 Task: Extract the text inside a specific attribute in an HTML document.
Action: Mouse pressed left at (533, 556)
Screenshot: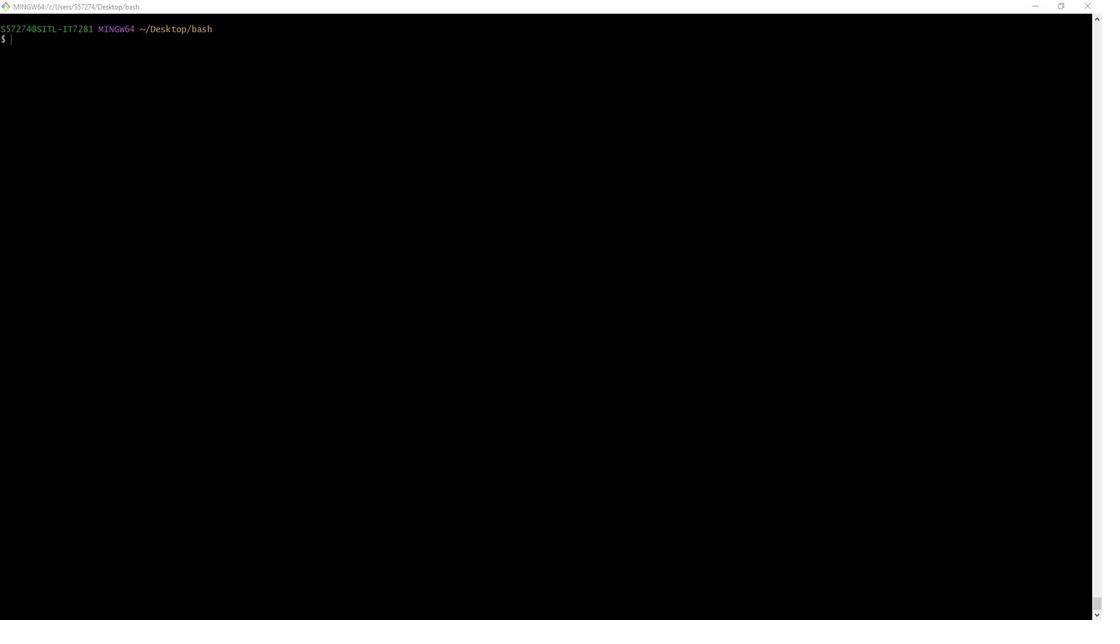 
Action: Mouse moved to (1061, 366)
Screenshot: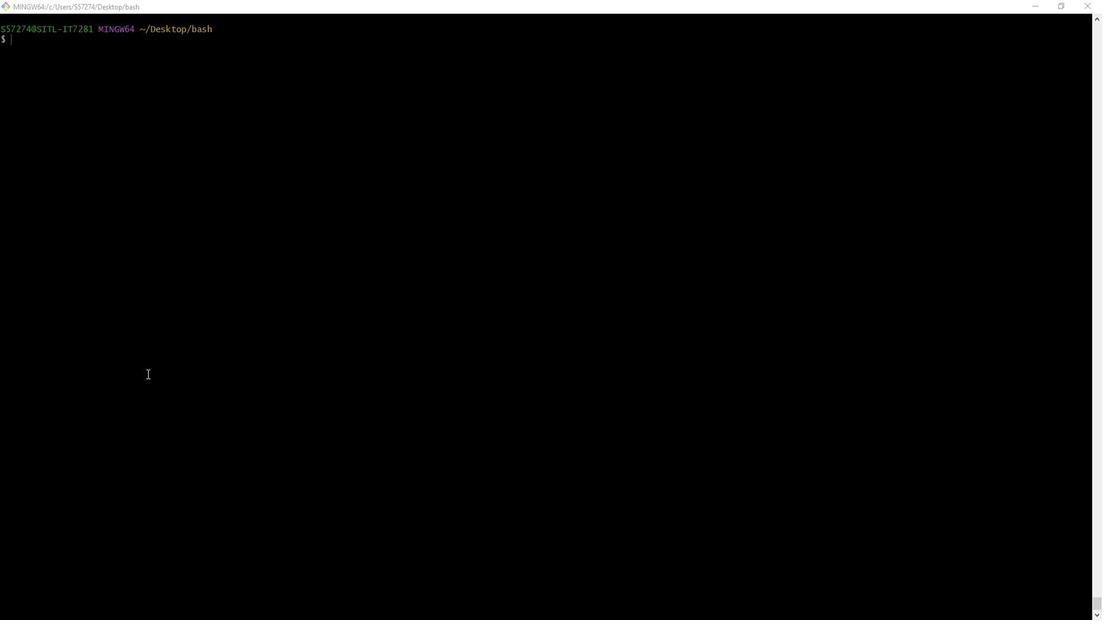 
Action: Mouse pressed left at (1061, 366)
Screenshot: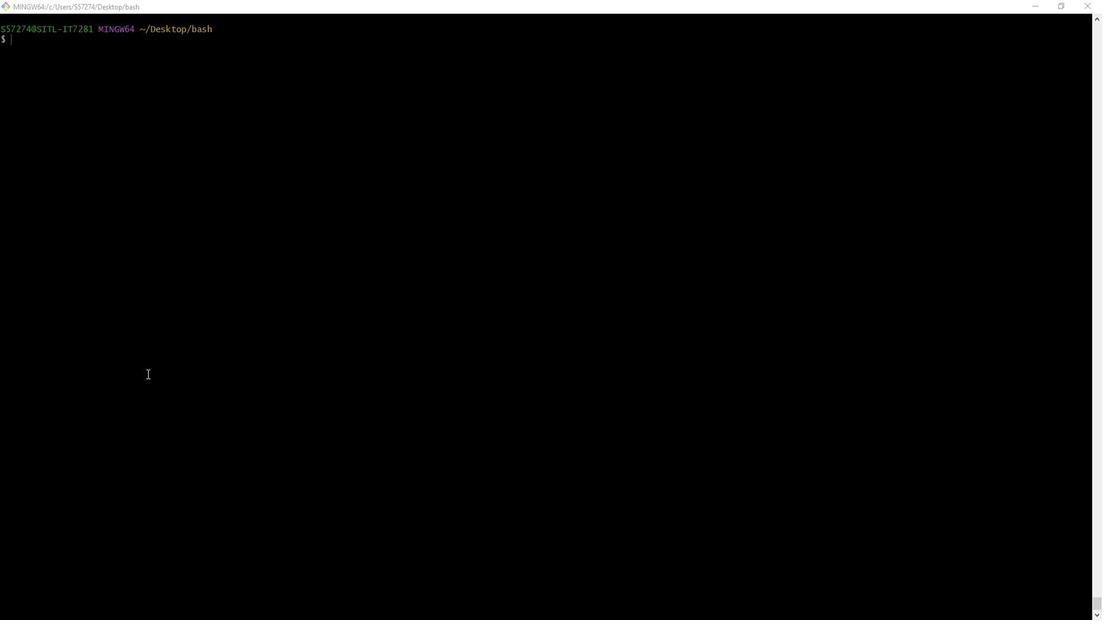 
Action: Key pressed touch<Key.space>tag<Key.shift_r>_html.sh<Key.enter>vim<Key.space>tag<Key.shift_r>_html.c<Key.backspace>sh<Key.enter>i<Key.shift_r>#<Key.shift_r>!/bin/bash<Key.enter><Key.enter><Key.shift_r>#<Key.shift_r><Key.shift_r>H<Key.backspace><Key.space><Key.shift_r>Html<Key.space>content<Key.enter><Key.space><Key.backspace><Key.backspace><Key.space>html<Key.shift_r>_content='<Key.enter><Key.tab><Key.shift_r><<Key.shift_r>!<Key.shift_r>DOCTYPE<Key.space>html<Key.shift_r>><Key.enter><Key.shift_r><html<Key.shift_r>><Key.enter><Key.tab><Key.shift_r><head<Key.shift_r>><Key.enter><Key.tab><Key.shift_r><title<Key.shift_r>><Key.shift_r>Example<Key.space><Key.shift_r>Page<Key.shift_r></title<Key.shift_r>><Key.enter><Key.backspace><Key.shift_r></head<Key.shift_r>><Key.enter><Key.shift_r><body<Key.shift_r>><Key.enter><Key.tab><Key.shift_r><h2<Key.shift_r>><Key.space><Key.backspace><Key.shift_r>Section<Key.space>1<Key.shift_r></h2<Key.shift_r>><Key.enter><Key.shift_r><p<Key.shift_r>><Key.shift_r>Ths<Key.backspace>is<Key.space>is<Key.space>the<Key.space>content<Key.space>of<Key.space>section<Key.space>1.<Key.shift_r></p<Key.shift_r>><Key.enter><Key.shift_r><h2<Key.shift_r>><Key.shift_r>Section<Key.space>2<Key.shift_r><.<Key.backspace>/h2<Key.shift_r>><Key.enter><Key.shift_r><p<Key.shift_r>><Key.shift_r>This<Key.space>is<Key.space>the<Key.space>content<Key.space>of<Key.space>section<Key.space>2.<Key.shift_r></p<Key.shift_r>><Key.enter><Key.shift_r><s<Key.backspace>h2<Key.shift_r>><Key.shift_r>Section<Key.space>3<Key.shift_r></h2<Key.shift_r>><Key.enter><Key.shift_r><p<Key.shift_r>><Key.shift_r>This<Key.space>is<Key.space>the<Key.space>content<Key.space>of<Key.space>section<Key.space>3.<Key.shift_r></p<Key.shift_r>><Key.enter><Key.backspace><Key.shift_r></body<Key.shift_r>><Key.enter><Key.backspace><Key.shift_r></html<Key.shift_r>><Key.enter><Key.backspace>'<Key.enter><Key.enter><Key.shift_r>#<Key.space>save<Key.space>the<Key.space>content<Key.space>to<Key.space>a<Key.space>file<Key.enter><Key.backspace><Key.backspace><Key.space>echo<Key.space><Key.shift_r>"<Key.shift_r>$html<Key.shift_r>_content<Key.shift_r>"<Key.shift_r>><Key.space><Key.left><Key.left><Key.space><Key.right><Key.space>index.htm<Key.enter><Key.enter><Key.shift_r>#<Key.space>get<Key.space>user<Key.space>input<Key.space>for<Key.space>tag<Key.space>and<Key.space>attributes<Key.space>nea<Key.backspace><Key.backspace>ames<Key.enter><Key.backspace><Key.backspace>read<Key.space>-p<Key.space><Key.shift_r>"<Key.shift_r>Enter<Key.space>the<Key.space>tag<Key.space>name<Key.space><Key.shift_r><Key.shift_r><Key.shift_r><Key.shift_r><Key.shift_r><Key.shift_r><Key.shift_r><Key.shift_r><Key.shift_r><Key.shift_r><Key.shift_r><Key.shift_r><Key.shift_r><Key.shift_r>(e.h<Key.backspace>g.,<Key.space>'h2'<Key.shift_r>)<Key.shift_r>:<Key.space><Key.shift_r>"<Key.space>tag<Key.shift_r>_name<Key.enter>
Screenshot: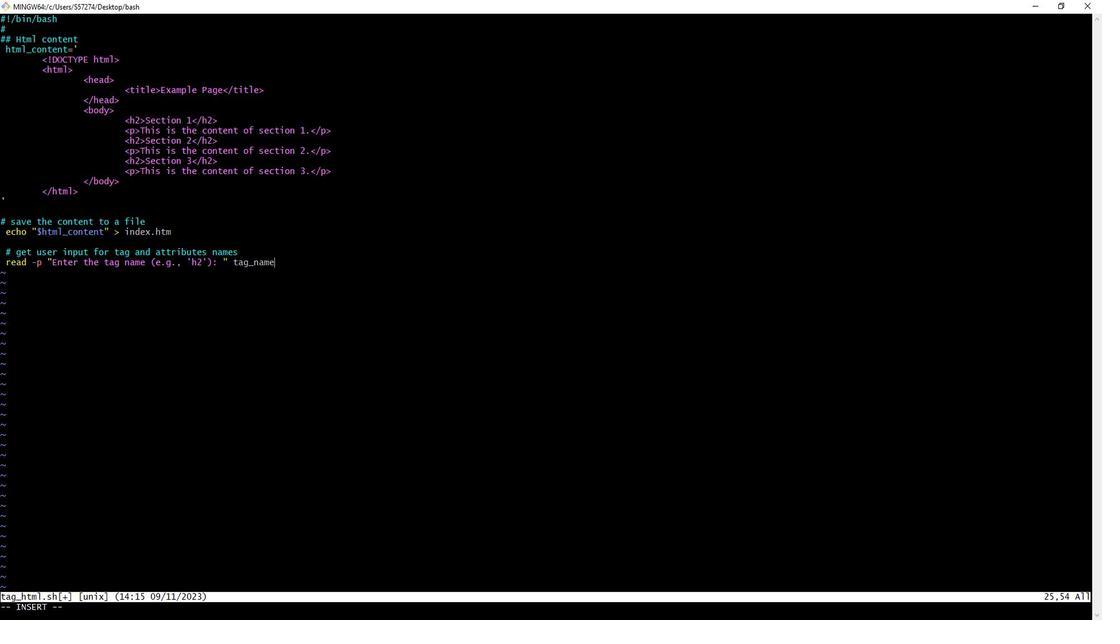 
Action: Mouse moved to (720, 433)
Screenshot: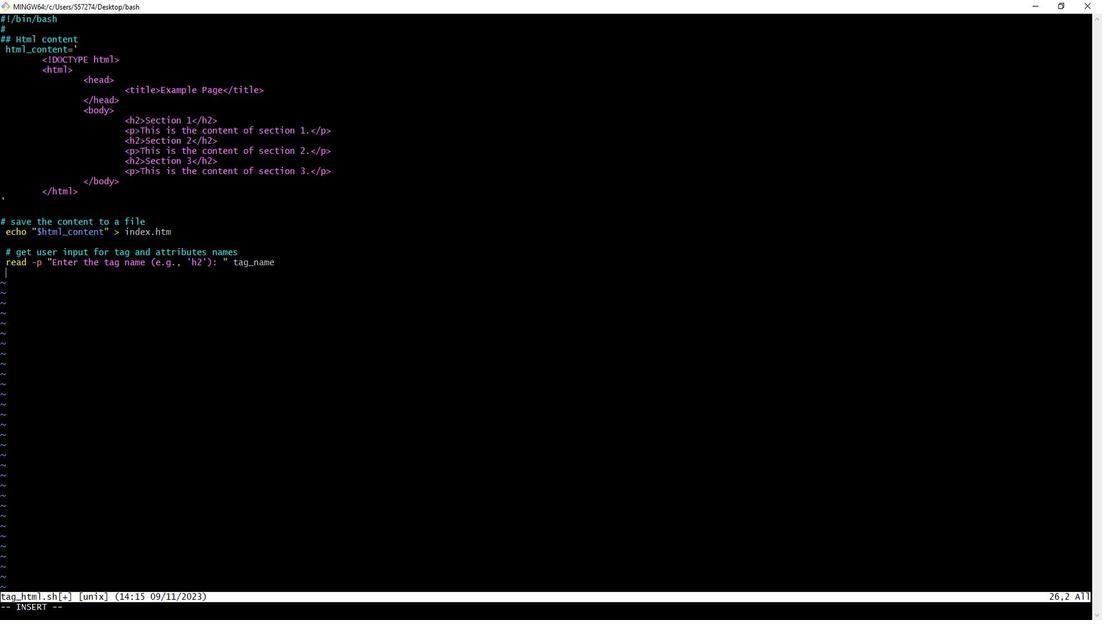
Action: Mouse scrolled (720, 432) with delta (0, 0)
Screenshot: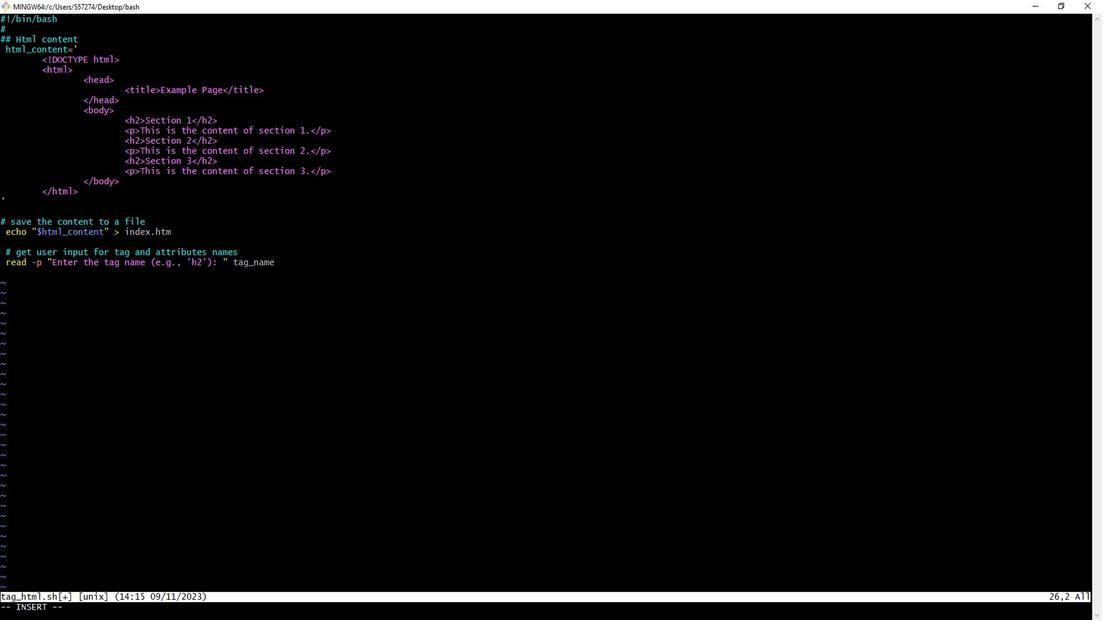 
Action: Mouse scrolled (720, 432) with delta (0, 0)
Screenshot: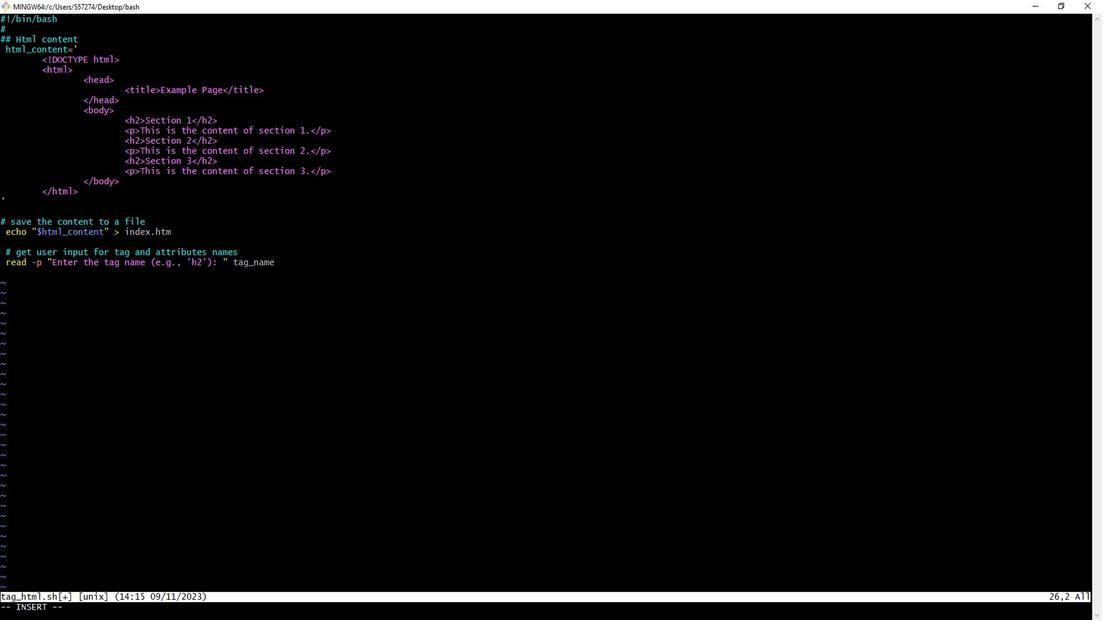 
Action: Mouse scrolled (720, 432) with delta (0, 0)
Screenshot: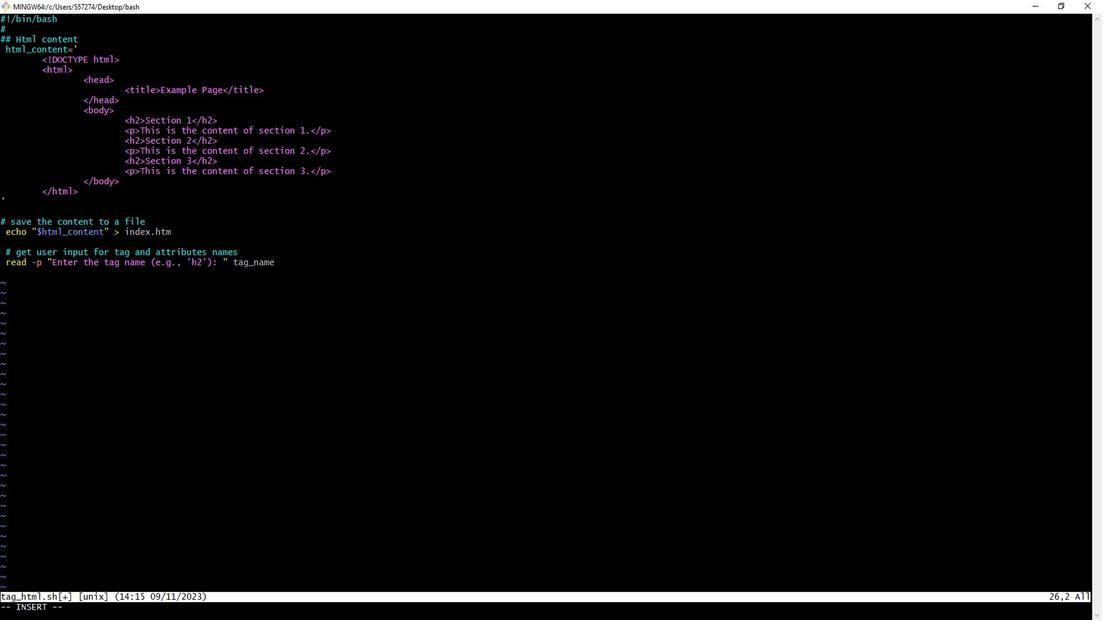 
Action: Mouse scrolled (720, 432) with delta (0, 0)
Screenshot: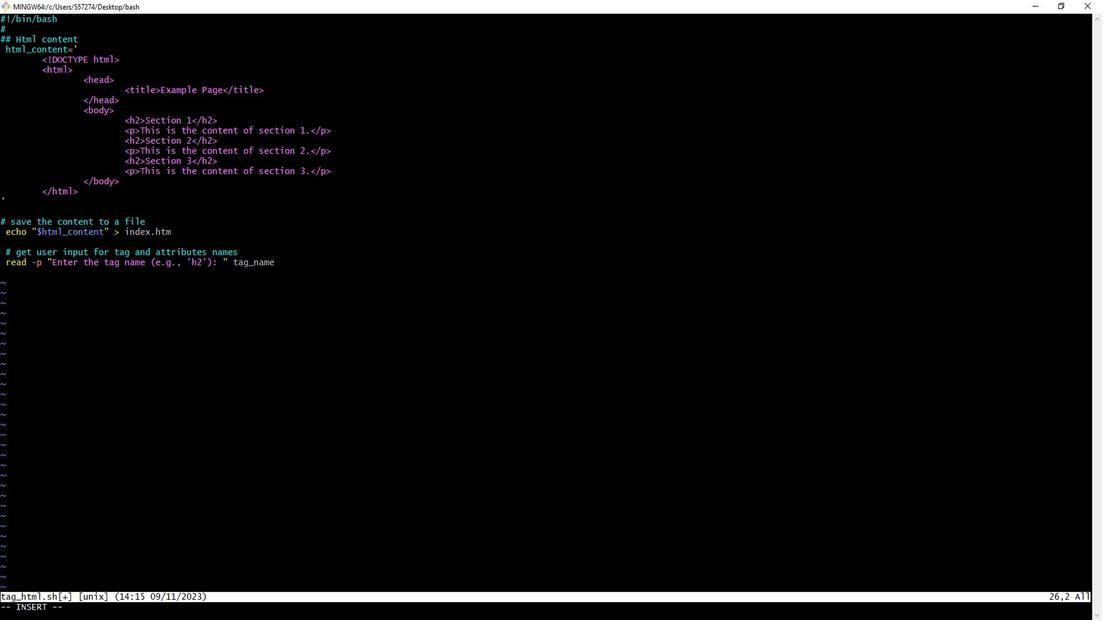 
Action: Mouse scrolled (720, 432) with delta (0, 0)
Screenshot: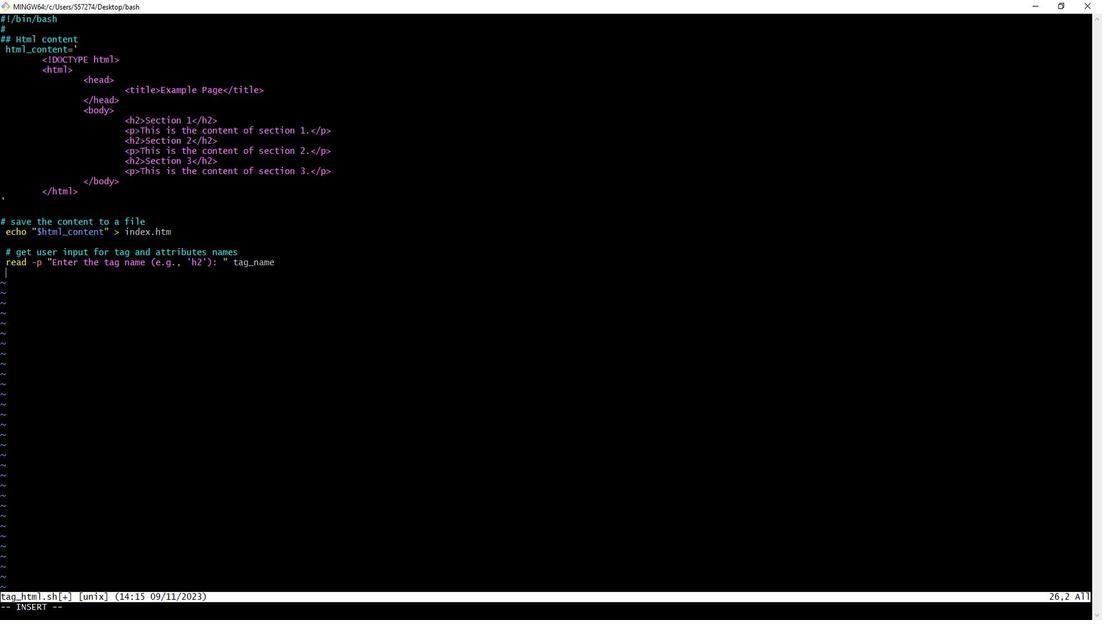 
Action: Mouse moved to (1061, 358)
Screenshot: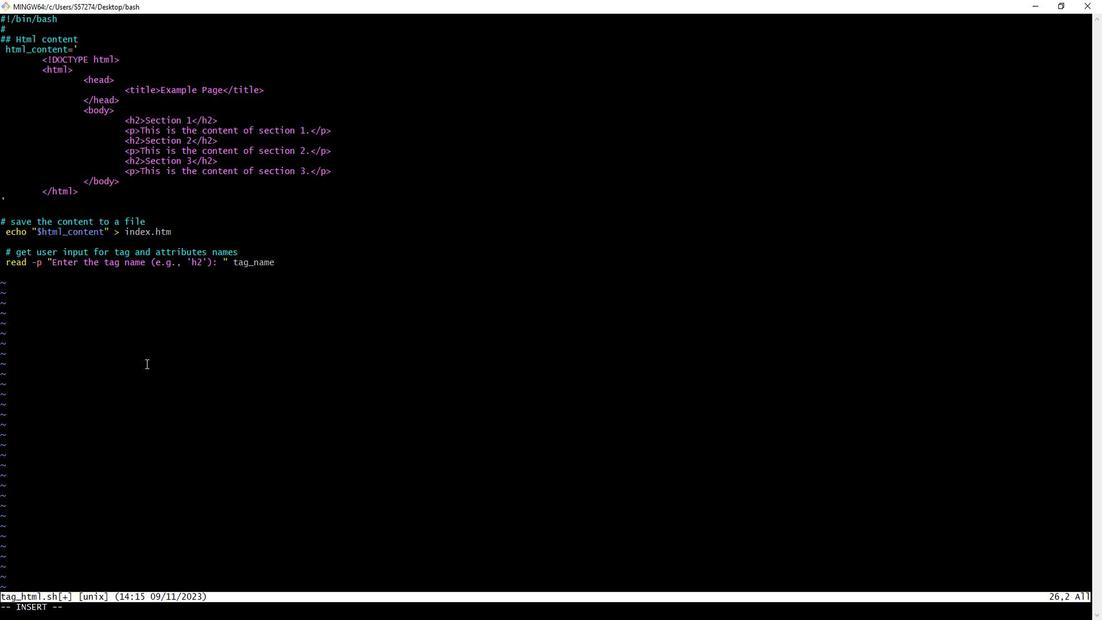 
Action: Mouse pressed left at (1061, 358)
Screenshot: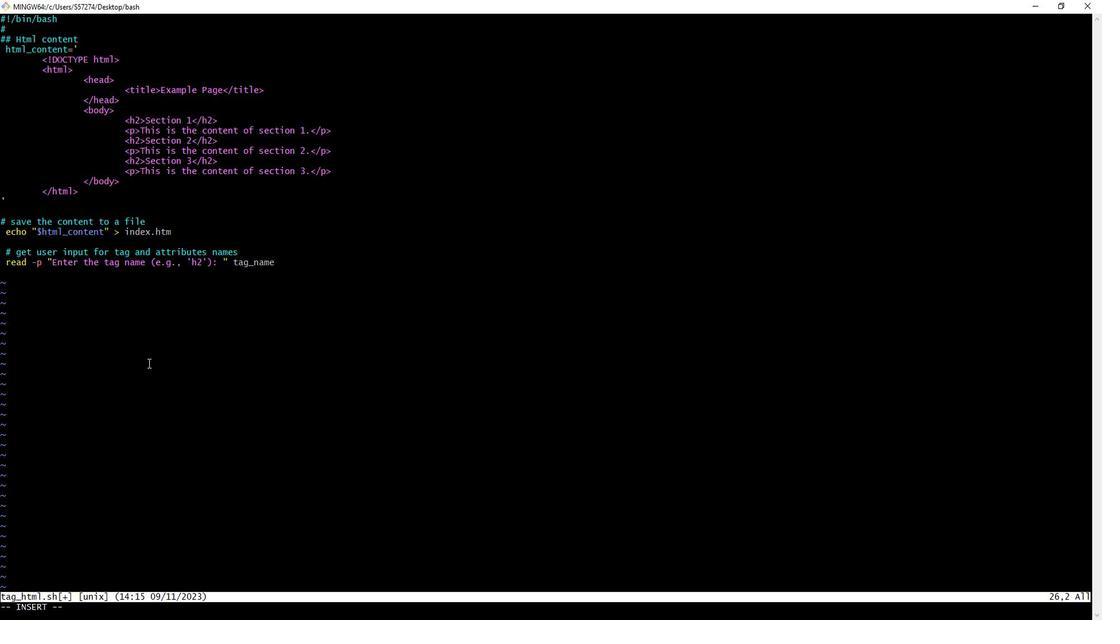
Action: Key pressed <Key.shift_r><Key.shift_r><Key.shift_r><Key.shift_r>#<Key.space>extract<Key.space>text<Key.space>inside<Key.space>the<Key.space>specified<Key.space>tag<Key.space>using<Key.space>grep<Key.space>n<Key.backspace>=a<Key.backspace><Key.backspace>and<Key.space>sed<Key.enter><Key.backspace><Key.backspace>grep<Key.shift_r><Key.shift_r><Key.shift_r><Key.shift_r><Key.shift_r><Key.shift_r><Key.shift_r>_pattern=<Key.shift_r>"<Key.shift_r><<Key.shift_r>$tagname<Key.left><Key.left><Key.left><Key.left><Key.shift_r>_<Key.right><Key.right><Key.right><Key.right><Key.shift_r><Key.shift_r><Key.shift_r><Key.shift_r><Key.shift_r><Key.shift_r><Key.shift_r><Key.shift_r><Key.shift_r><Key.shift_r><Key.shift_r><Key.shift_r>>\\<Key.shift_r>K<Key.shift_r><Key.shift_r><Key.shift_r><Key.shift_r><Key.shift_r>(.<Key.shift_r><Key.shift_r><Key.shift_r>*<Key.shift_r>?<Key.shift_r>)<Key.shift_r><\\/<Key.shift_r>4<Key.shift_r><Key.backspace>4<Key.shift_r><Key.backspace><Key.shift_r>$tag<Key.shift_r>_name<Key.shift_r>><Key.shift_r>"<Key.enter>resuk<Key.backspace>lt=<Key.shift_r>$<Key.shift_r>(echo<Key.space><Key.shift_r><Key.shift_r>"<Key.shift_r>$html<Key.shift_r>_content<Key.shift_r>"<Key.space><Key.shift_r>|<Key.space>grep<Key.space>-o<Key.shift_r>P<Key.space><Key.shift_r>"<Key.shift_r>$grep<Key.space><Key.backspace><Key.shift_r>_pattern<Key.shift_r>"<Key.space><Key.shift_r>|<Key.space>sed<Key.space>'s/<Key.shift_r><[<Key.shift_r>^<Key.shift_r>>]<Key.shift_r><Key.shift_r><Key.shift_r><Key.shift_r>*<Key.shift_r>>//g<Key.enter><Key.enter><Key.shift_r>#<Key.space>print<Key.space><Key.left><Key.left><Key.up><Key.left><Key.left><Key.left><Key.up><Key.down><Key.left><Key.up><Key.right><Key.right><Key.right><Key.right><Key.right><Key.right><Key.right><Key.right><Key.right><Key.right><Key.right><Key.right><Key.right><Key.right><Key.right><Key.right><Key.right><Key.right><Key.right><Key.right><Key.right><Key.right><Key.right><Key.right><Key.right><Key.right><Key.right><Key.right><Key.right><Key.right><Key.right><Key.right><Key.right><Key.right><Key.right><Key.right><Key.right><Key.right><Key.right><Key.right><Key.right><Key.right><Key.right><Key.right><Key.right><Key.right><Key.right><Key.right><Key.right><Key.right><Key.right><Key.right><Key.right><Key.right><Key.right><Key.right><Key.right><Key.right><Key.right><Key.right><Key.right><Key.right><Key.right><Key.right><Key.right><Key.right><Key.right><Key.right><Key.right><Key.right><Key.shift_r>)<Key.down><Key.left><Key.up><Key.right><Key.right><Key.right><Key.right><Key.right><Key.right><Key.right><Key.right><Key.right><Key.right><Key.right><Key.right>i<Key.left><Key.right><Key.backspace><Key.left>'<Key.down><Key.down>the<Key.space>result<Key.enter><Key.backspace><Key.backspace>echo<Key.space><Key.shift_r>"<Key.shift_r>Text<Key.space>inside<Key.space><Key.shift_r><<Key.shift_r>$tah<Key.backspace>g<Key.shift_r>_name<Key.shift_r>><Key.space>tags<Key.shift_r>:<Key.shift_r>"<Key.enter>echo<Key.space><Key.shift_r>"<Key.shift_r>$result<Key.shift_r>"<Key.esc><Key.shift_r>:wq<Key.enter>chmod<Key.space><Key.shift_r>+x<Key.space>tag<Key.shift_r>_html.sh<Key.enter>./tag<Key.shift_r><Key.shift_r>_html.sh<Key.enter>h2<Key.enter>
Screenshot: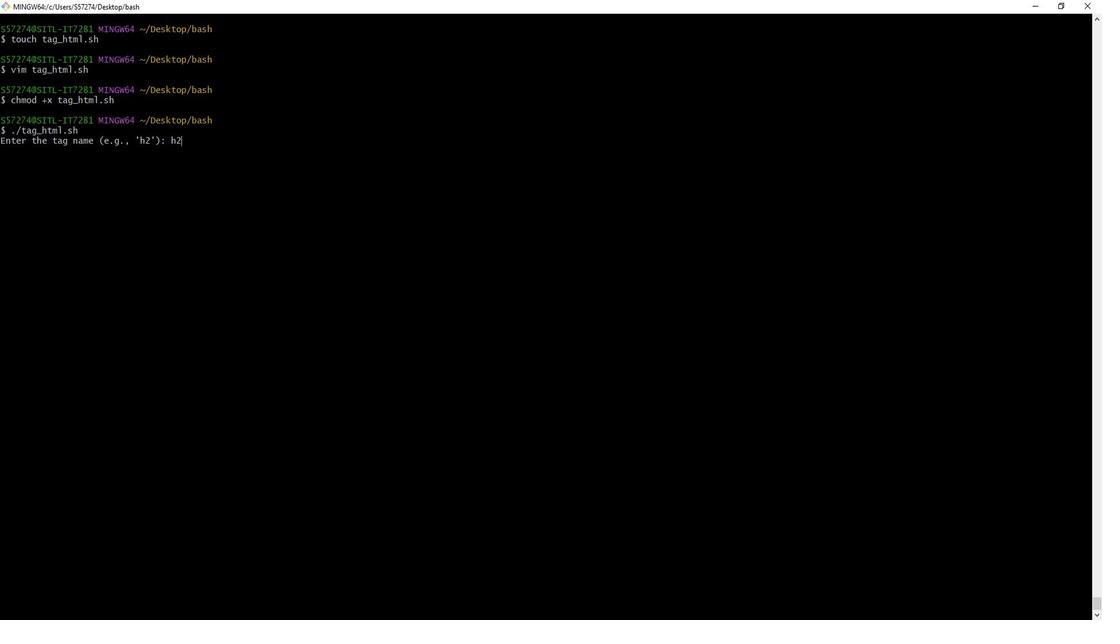 
Action: Mouse scrolled (1061, 358) with delta (0, 0)
Screenshot: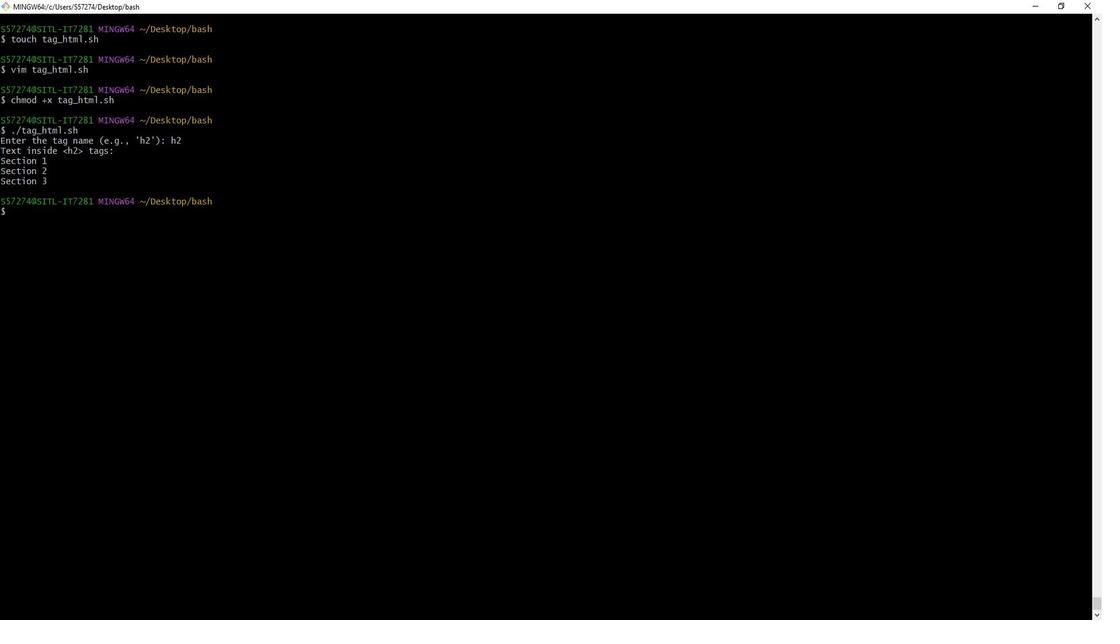 
Action: Mouse moved to (722, 416)
Screenshot: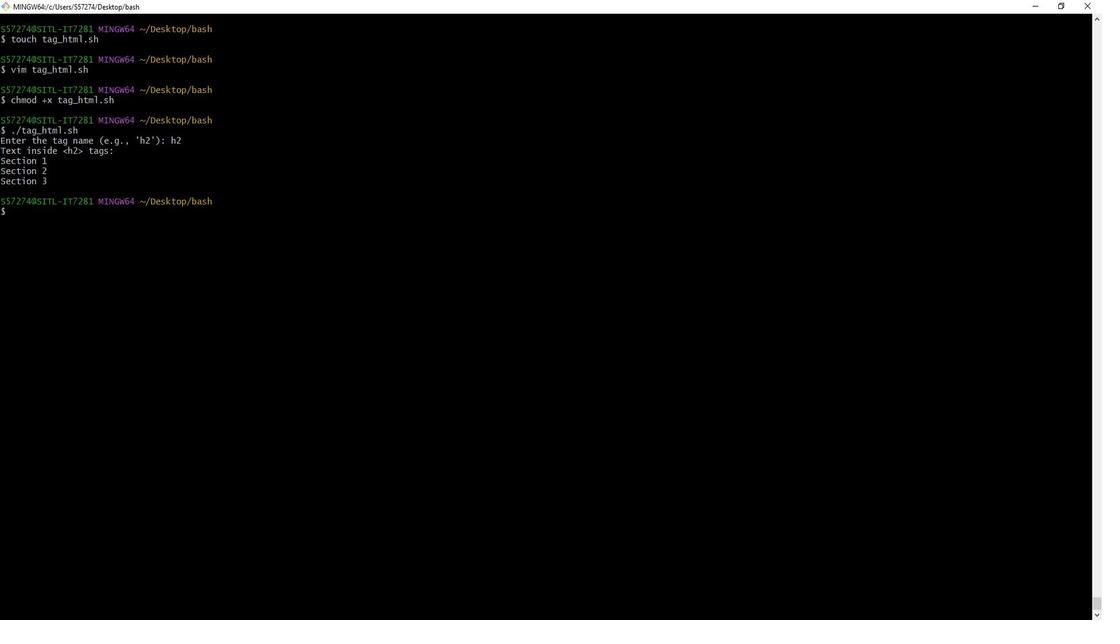 
Action: Mouse pressed left at (722, 416)
Screenshot: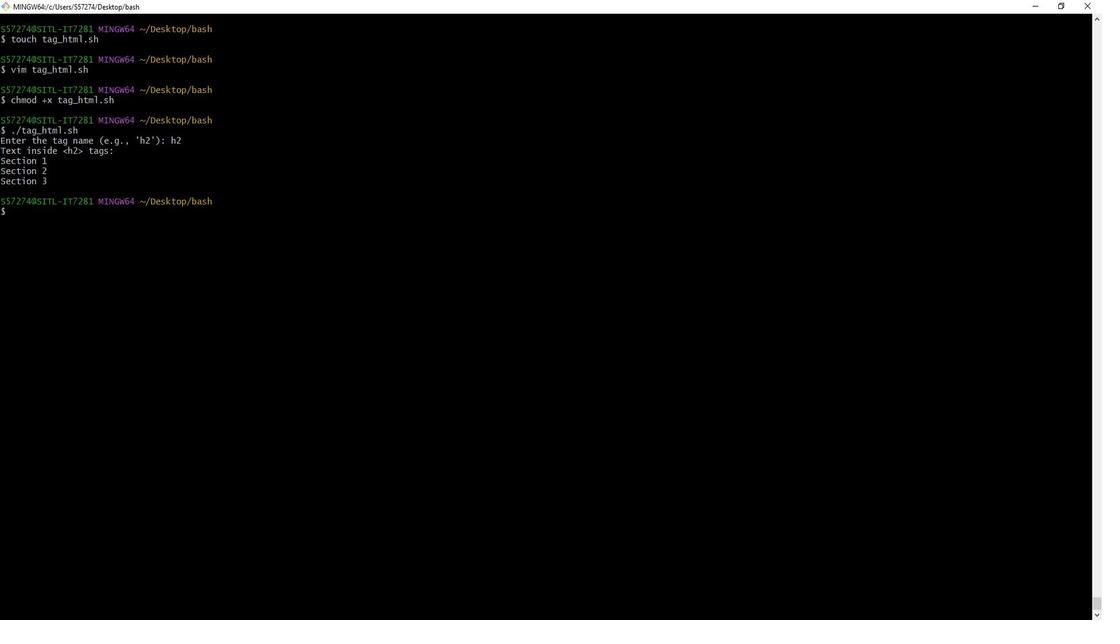 
